 Task: Change  the formatting of the data to 'Which is Greater than 10 'In conditional formating, put the option 'Red Text. 'add another formatting option Format As Table, insert the option 'Light Gray, Table style light 1 'In the sheet  Financial Tracking Workbookbook
Action: Mouse moved to (48, 149)
Screenshot: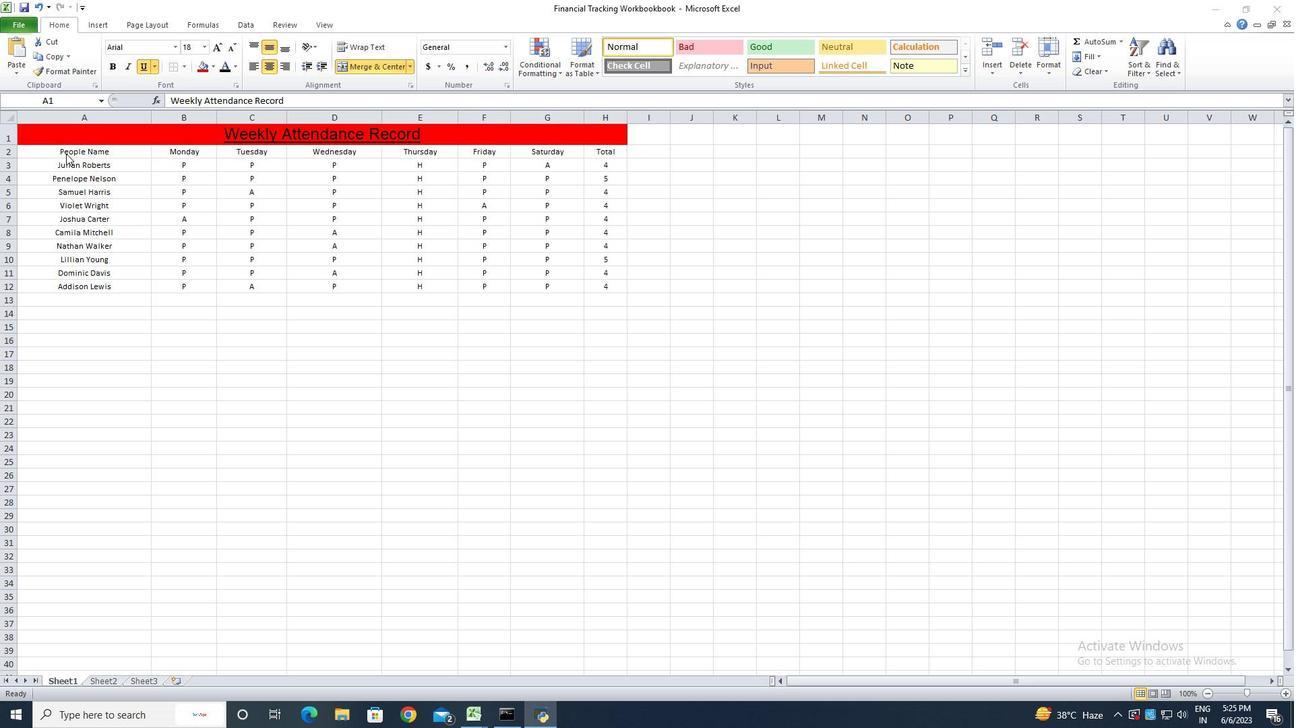 
Action: Mouse pressed left at (48, 149)
Screenshot: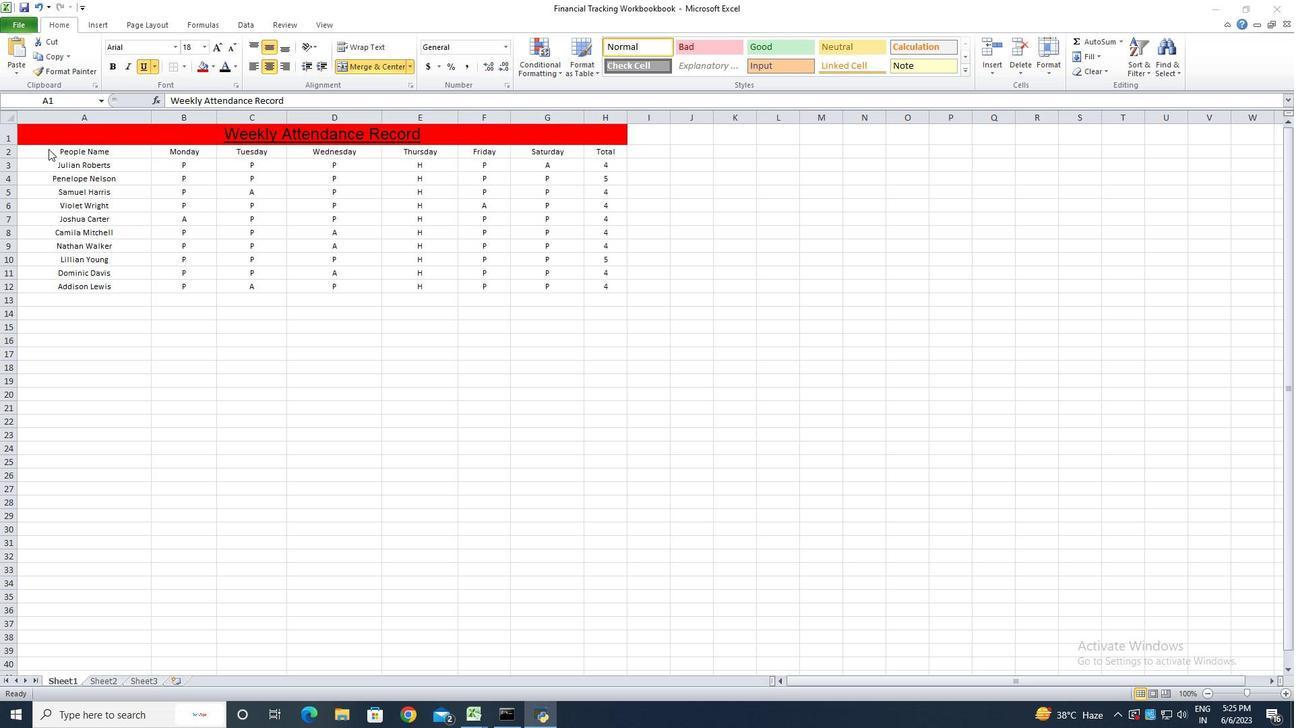 
Action: Mouse moved to (60, 156)
Screenshot: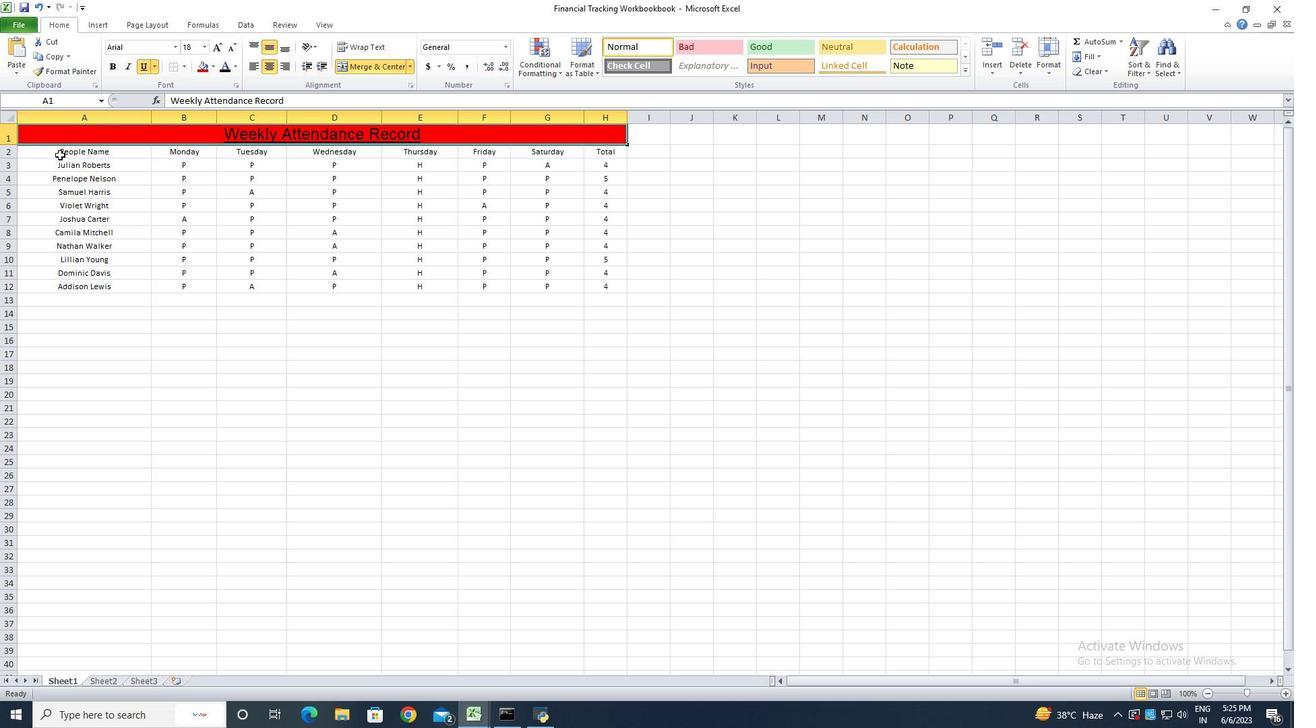 
Action: Mouse pressed left at (60, 156)
Screenshot: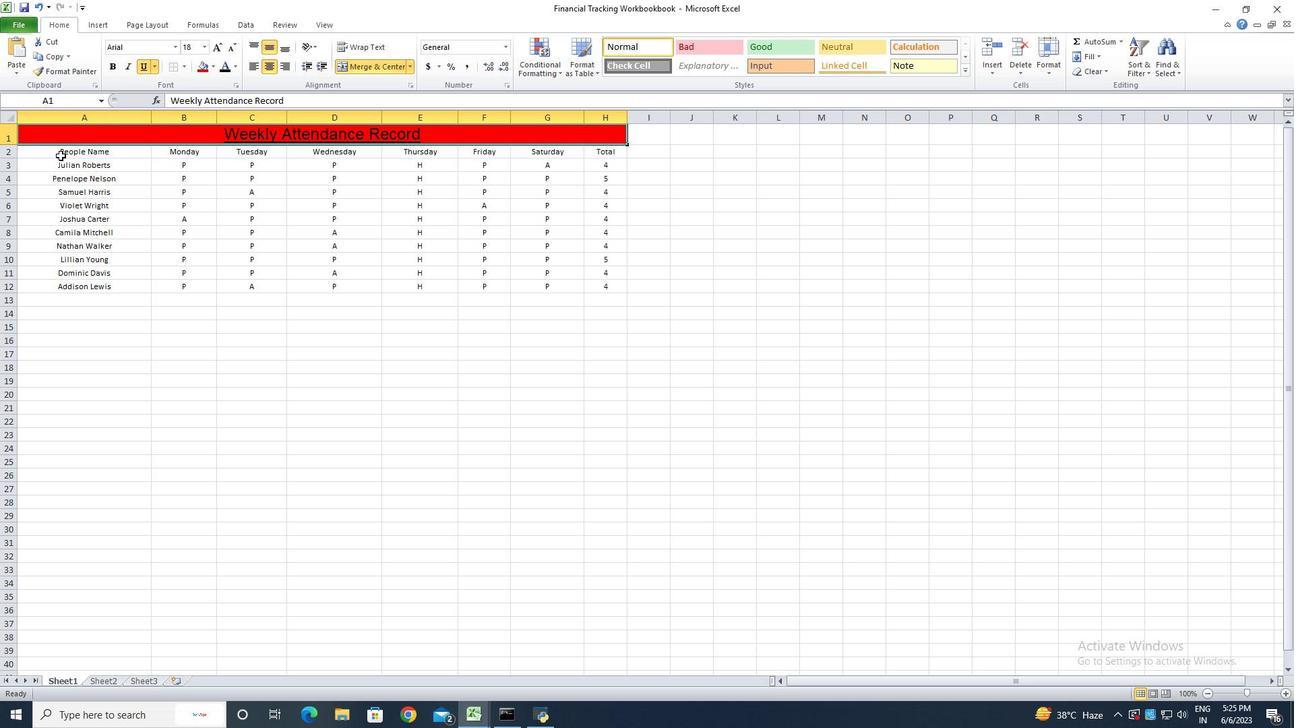 
Action: Mouse moved to (64, 152)
Screenshot: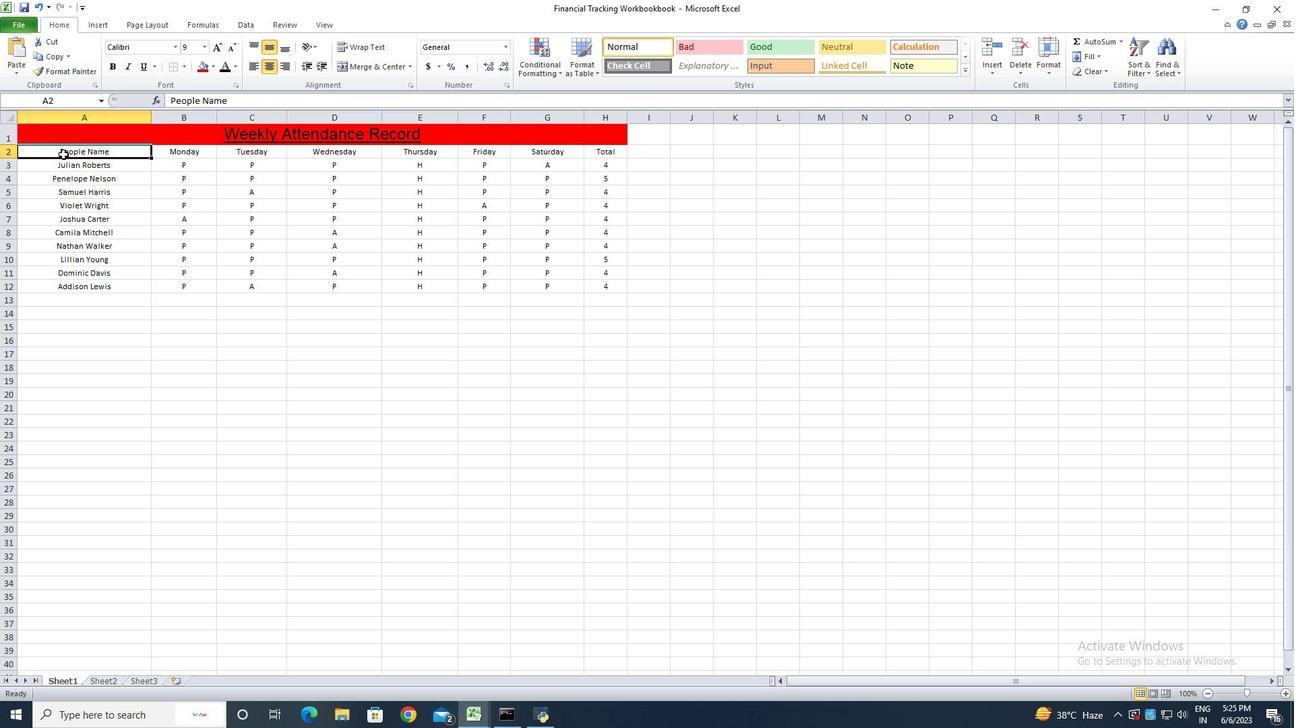 
Action: Mouse pressed left at (64, 152)
Screenshot: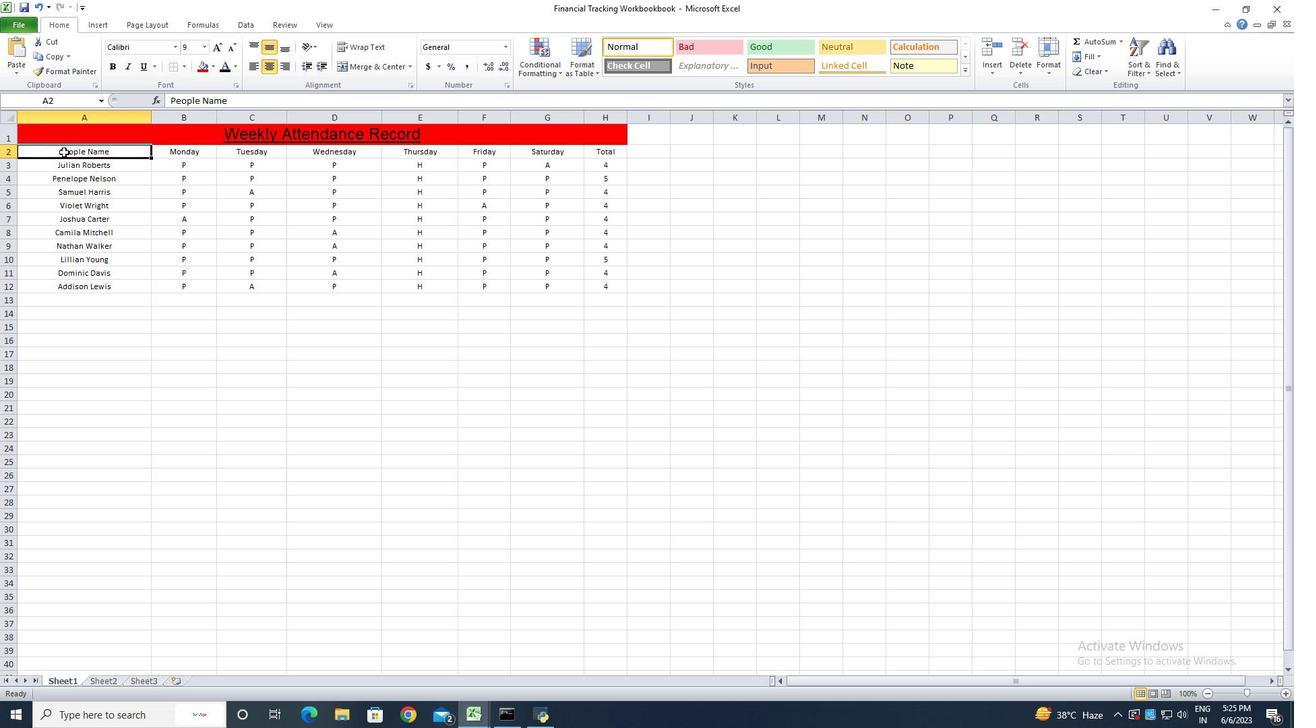 
Action: Mouse moved to (559, 75)
Screenshot: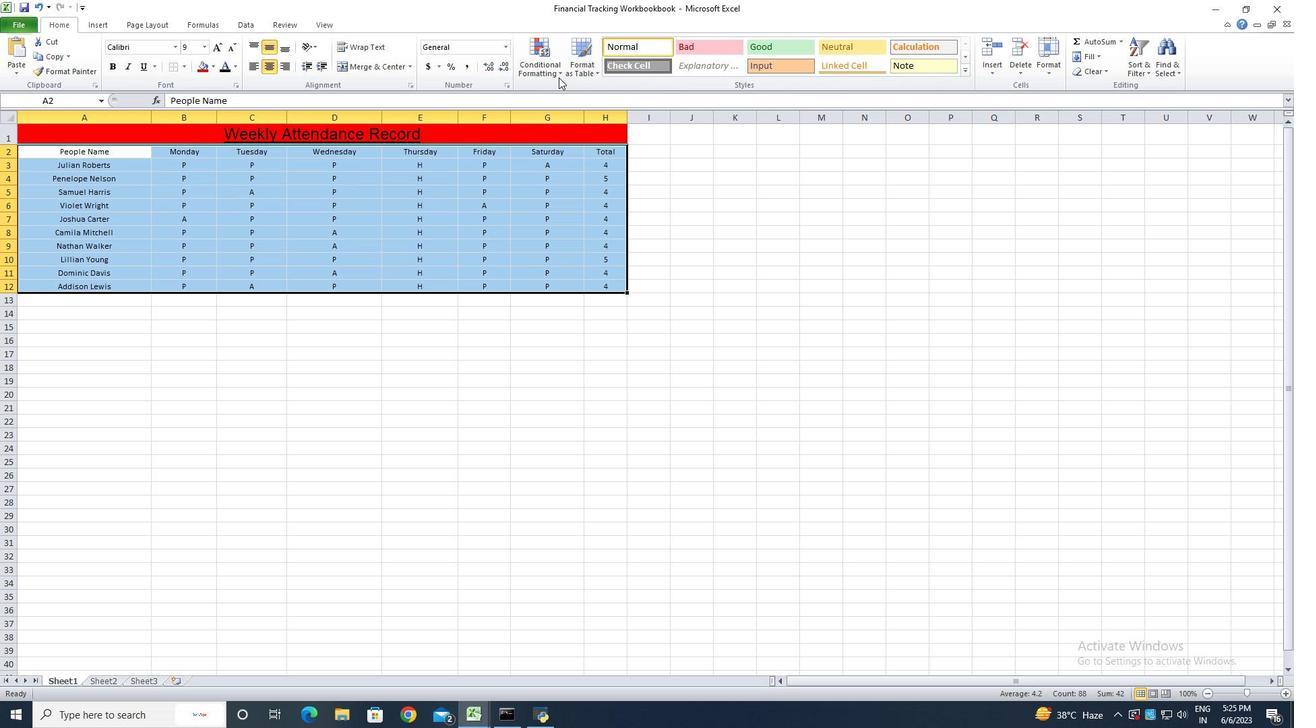 
Action: Mouse pressed left at (559, 75)
Screenshot: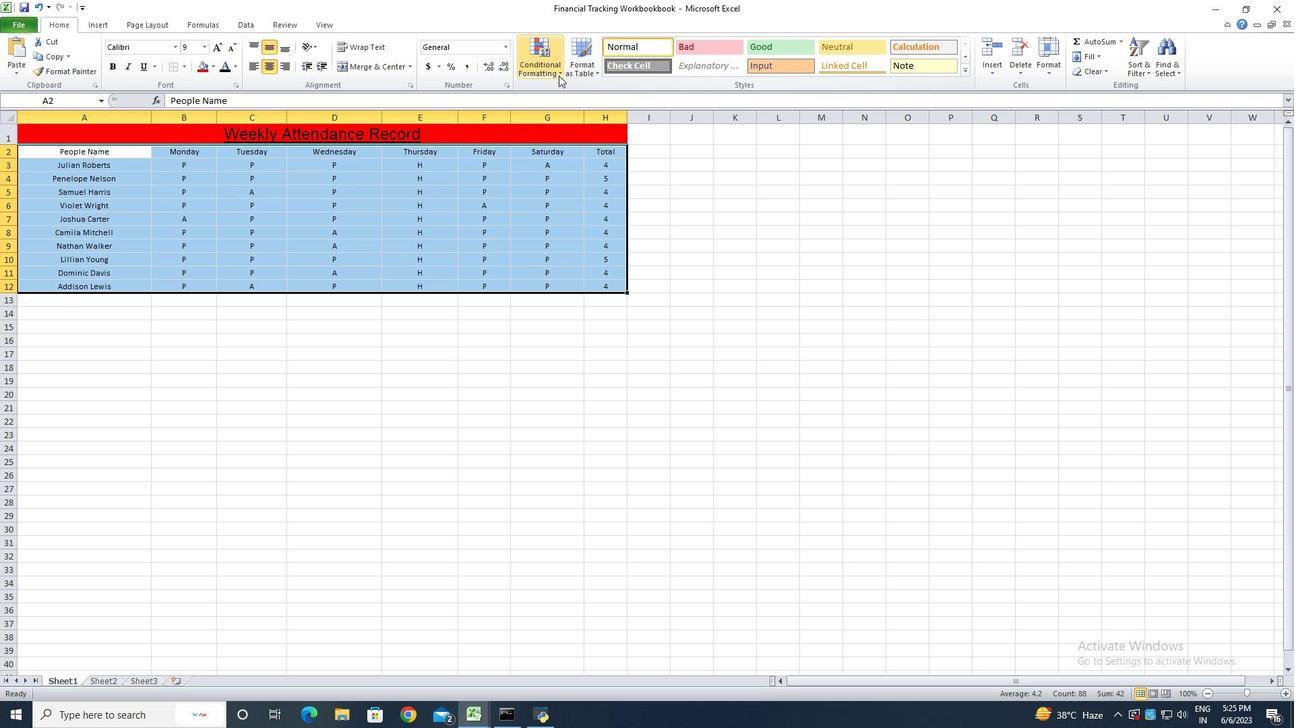 
Action: Mouse moved to (677, 97)
Screenshot: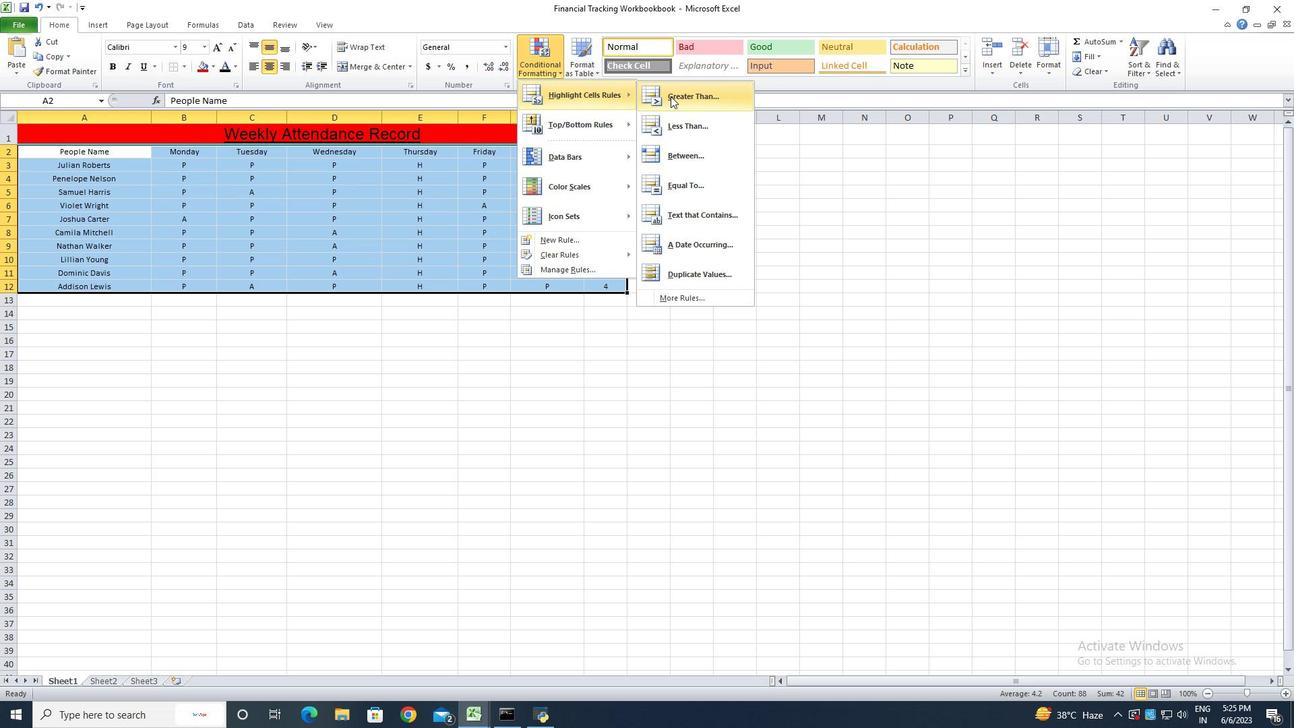 
Action: Mouse pressed left at (677, 97)
Screenshot: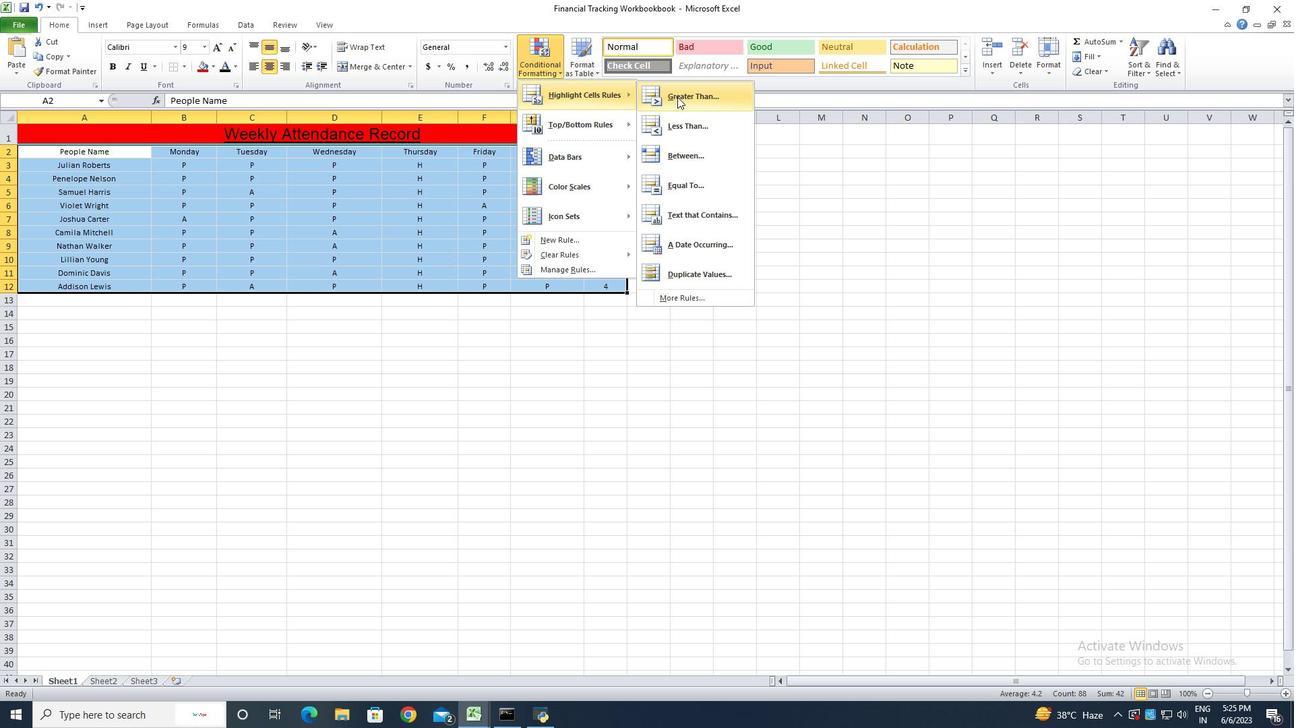 
Action: Key pressed 10
Screenshot: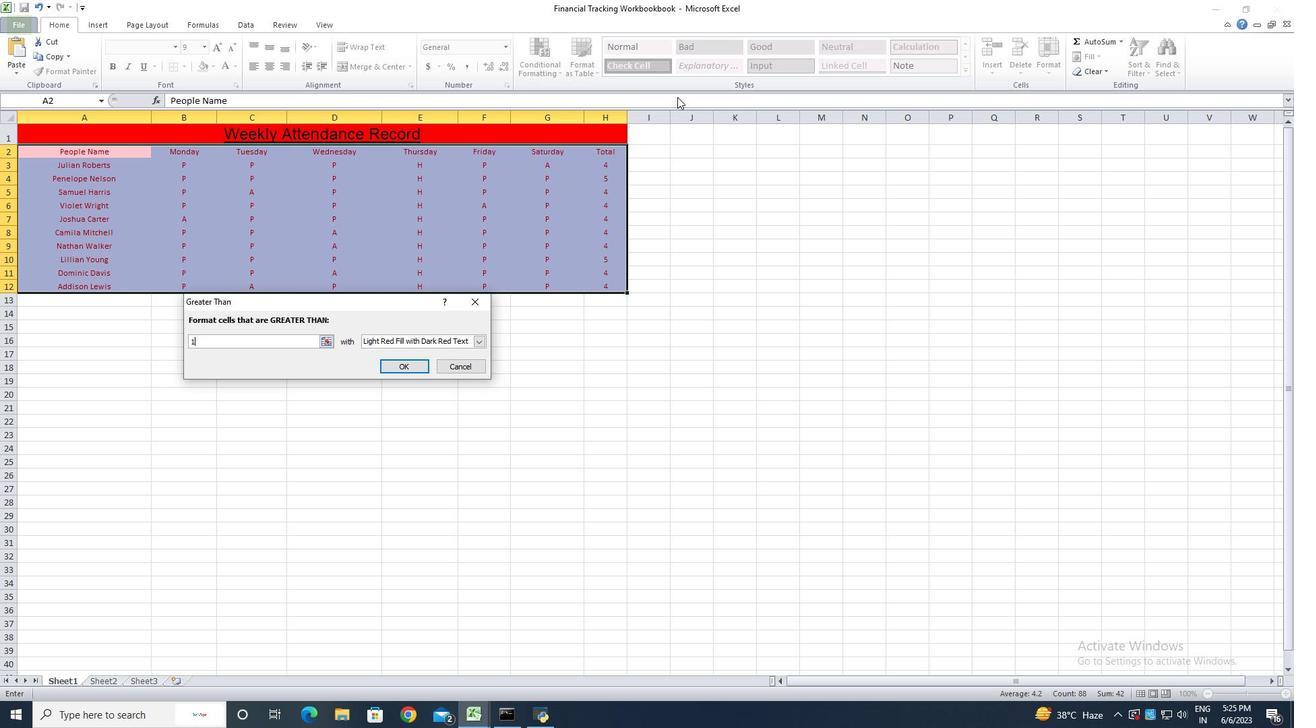 
Action: Mouse moved to (480, 339)
Screenshot: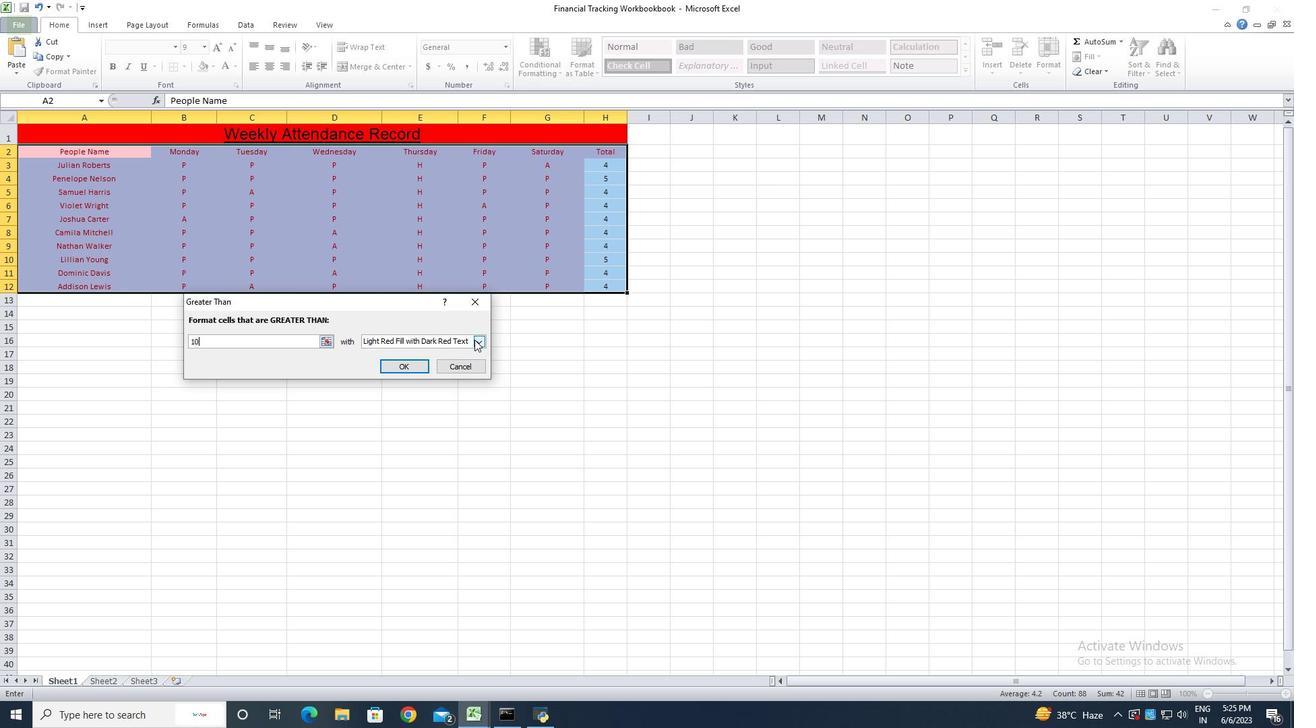 
Action: Mouse pressed left at (480, 339)
Screenshot: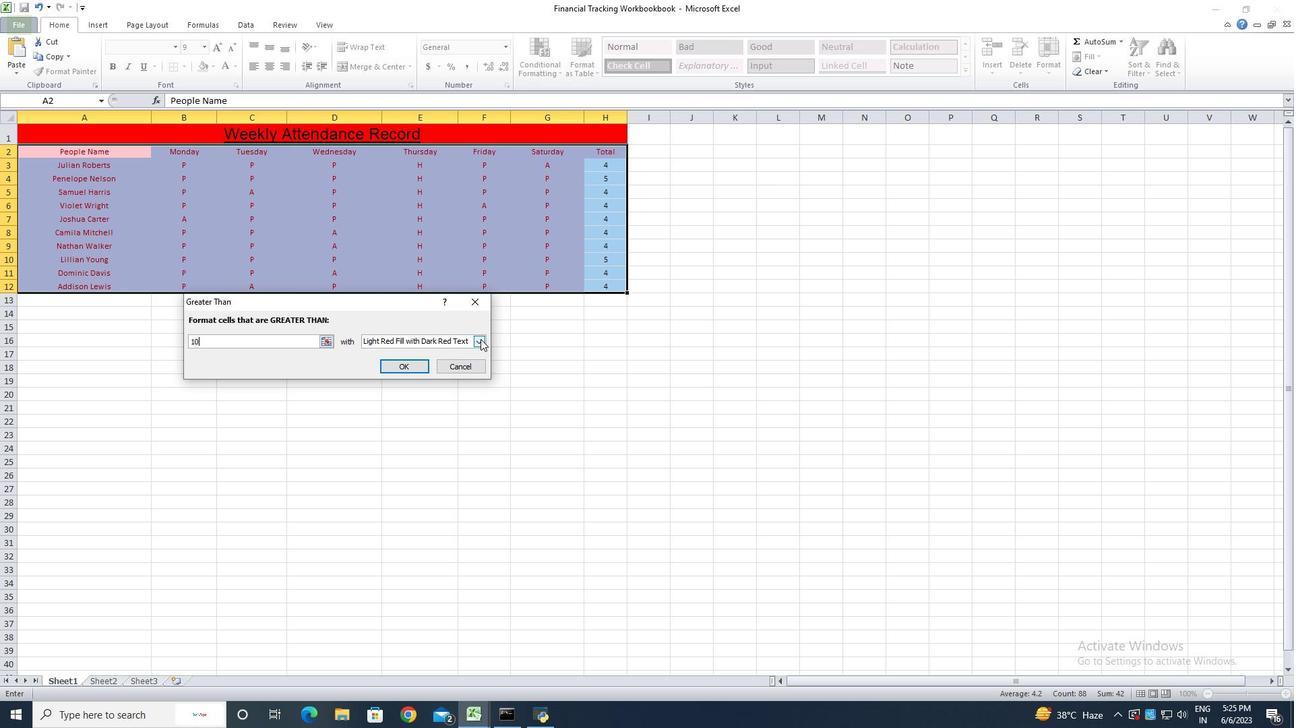 
Action: Mouse moved to (415, 391)
Screenshot: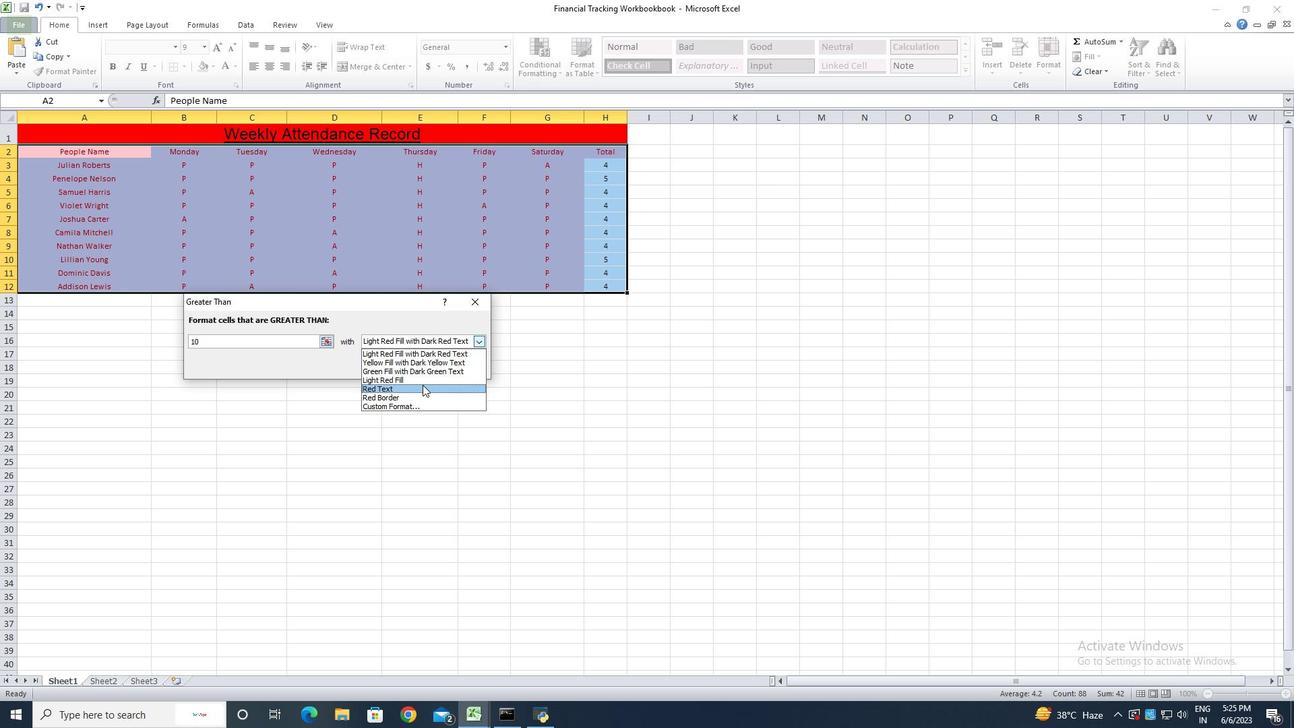 
Action: Mouse pressed left at (415, 391)
Screenshot: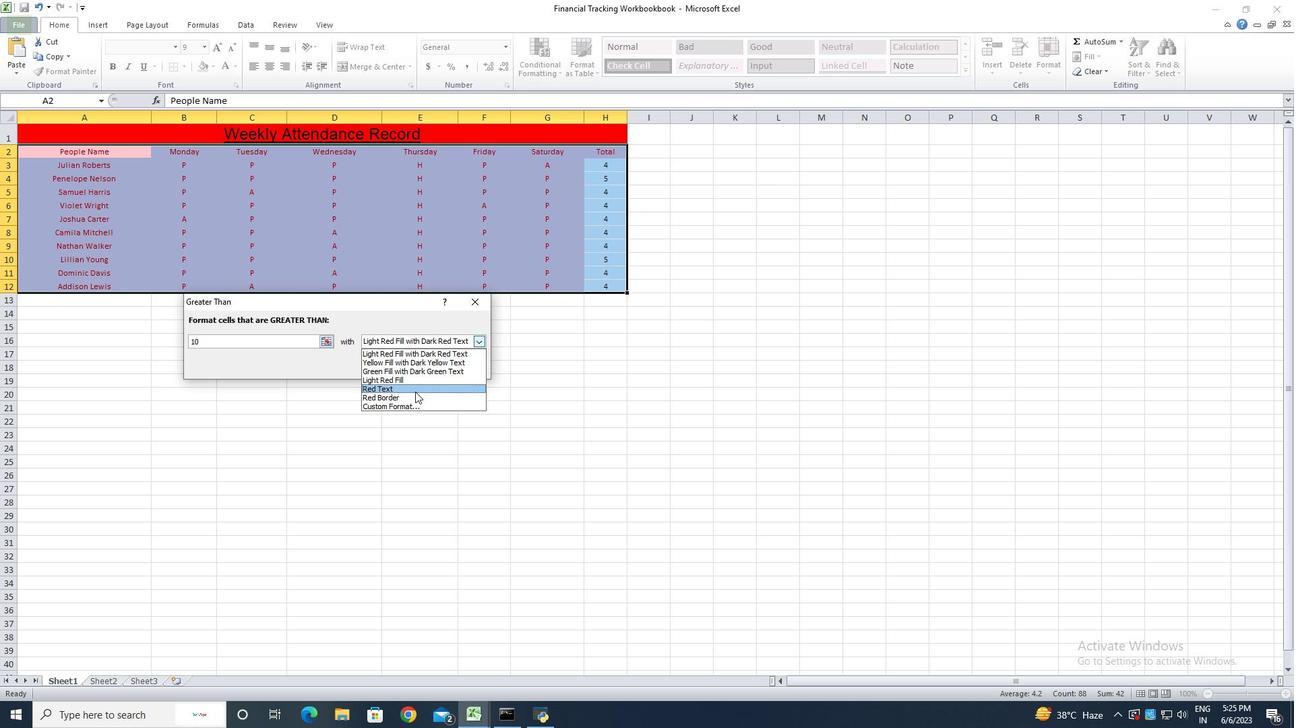 
Action: Mouse moved to (411, 368)
Screenshot: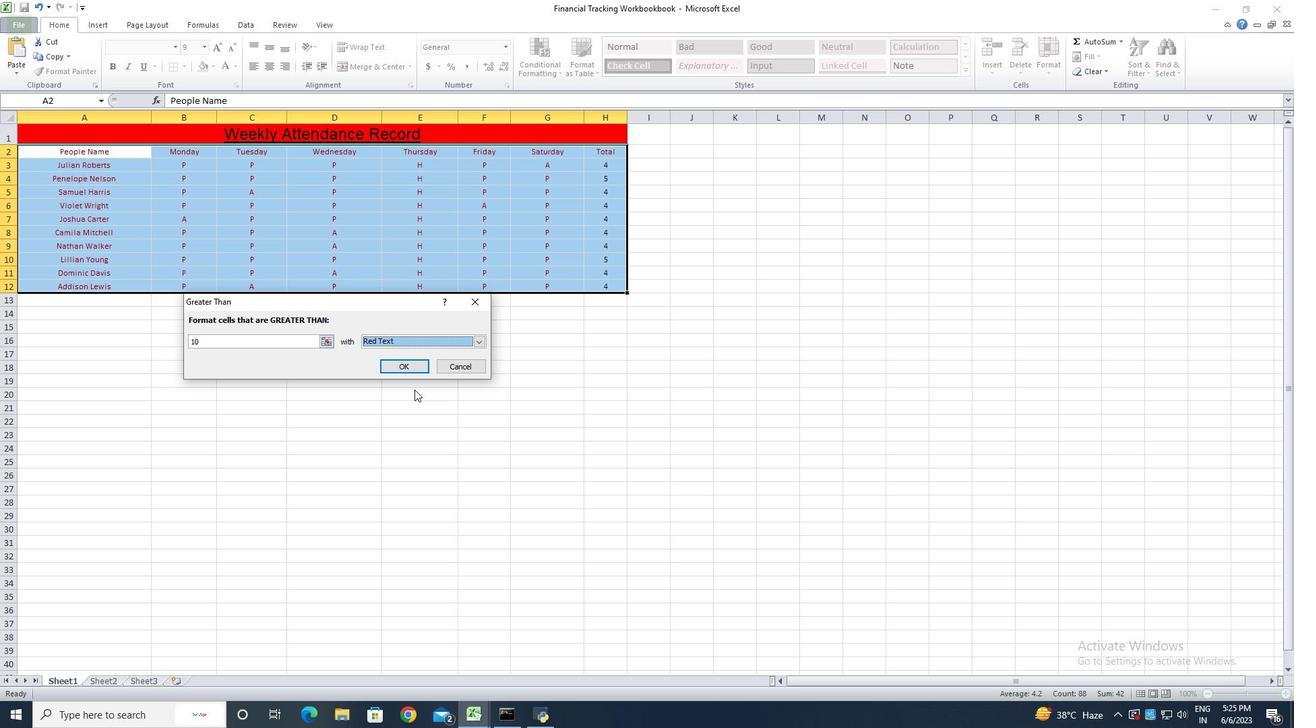 
Action: Mouse pressed left at (411, 368)
Screenshot: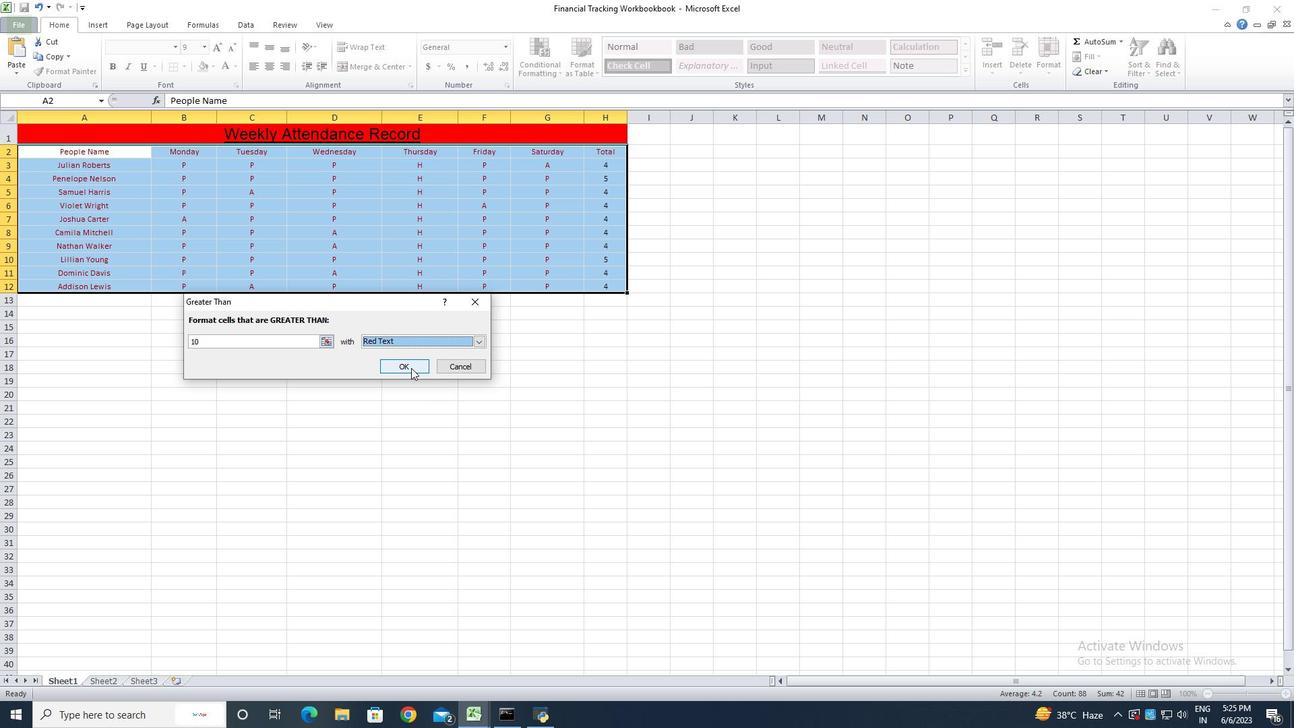 
Action: Mouse moved to (590, 74)
Screenshot: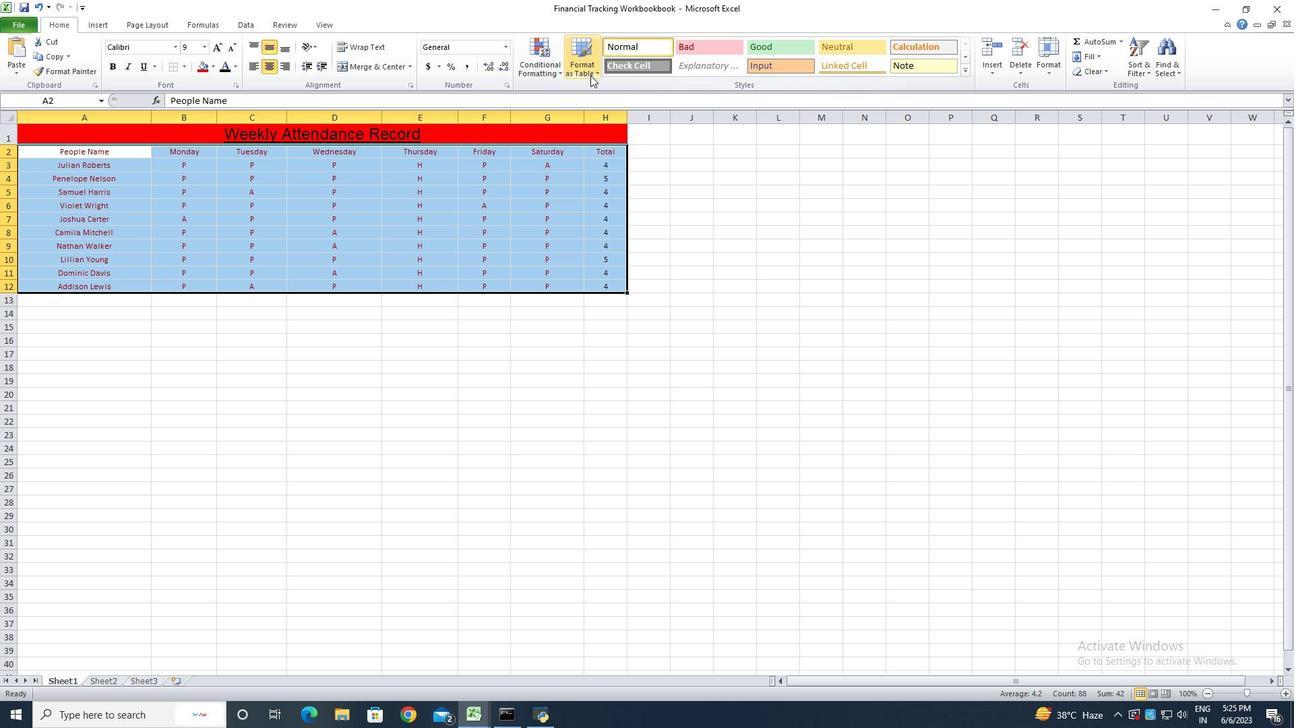 
Action: Mouse pressed left at (590, 74)
Screenshot: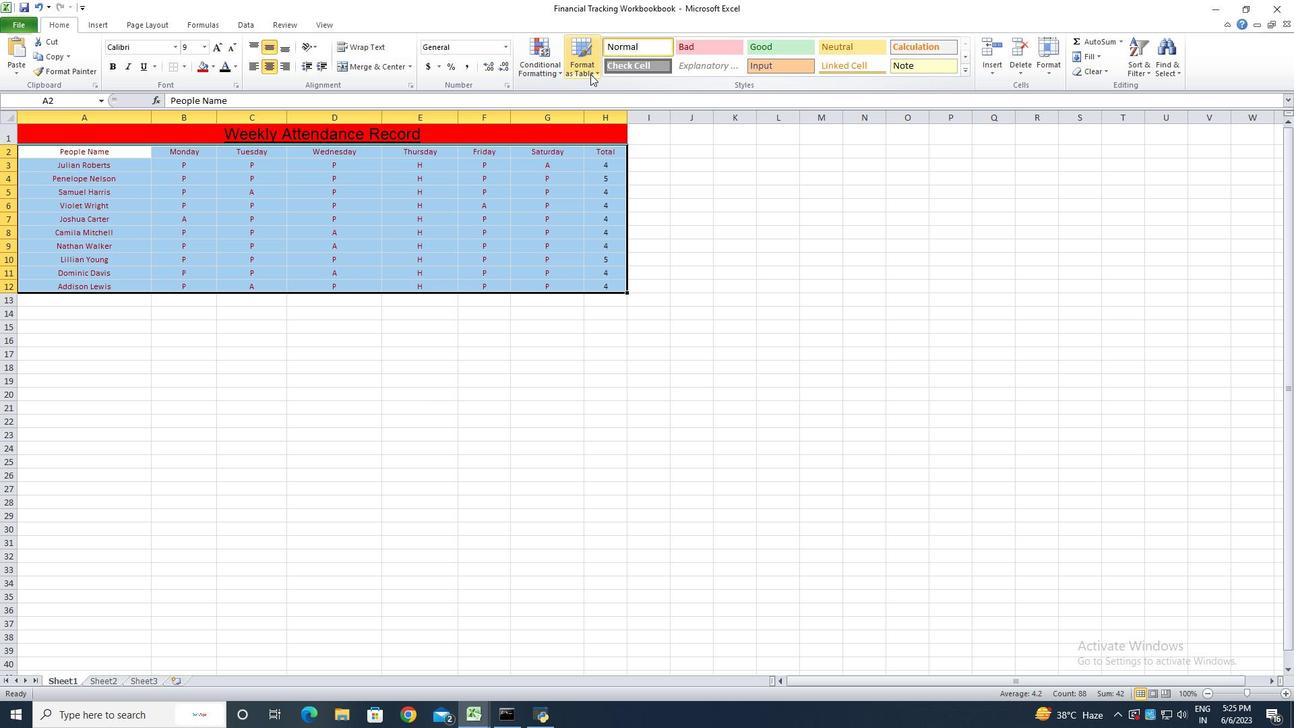 
Action: Mouse moved to (579, 106)
Screenshot: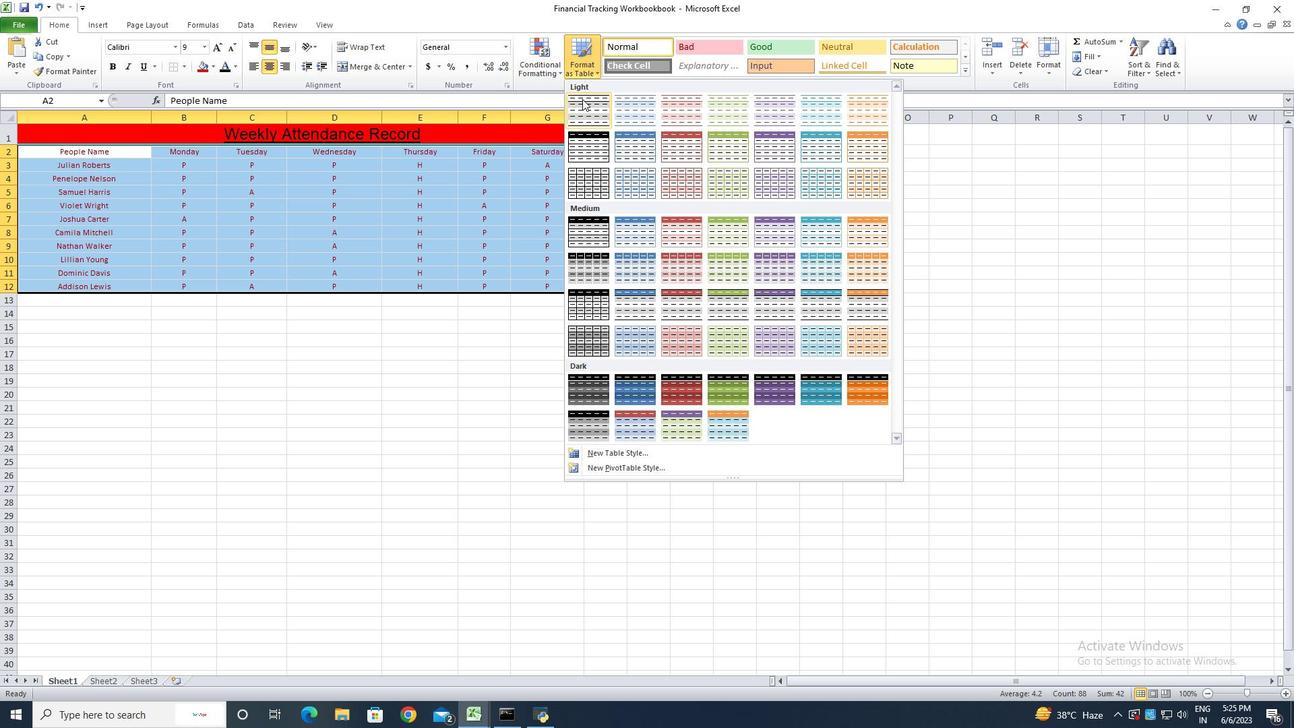 
Action: Mouse pressed left at (579, 106)
Screenshot: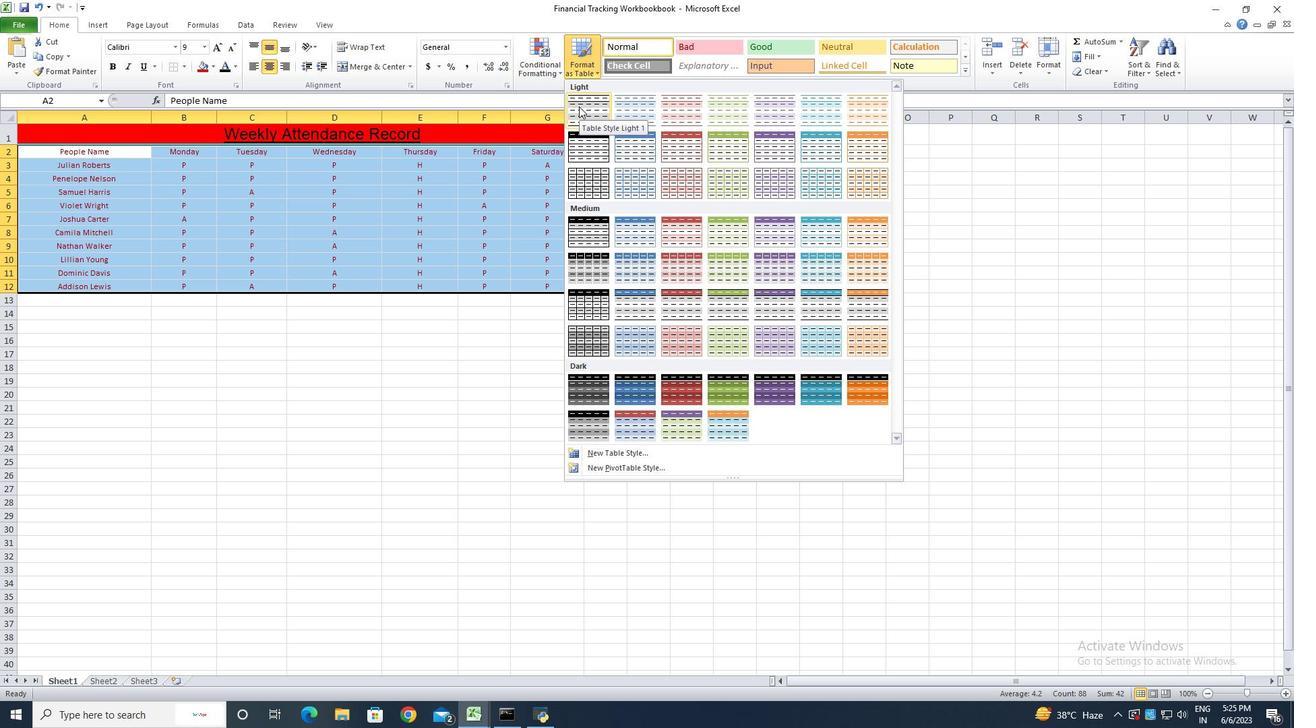 
Action: Mouse moved to (323, 367)
Screenshot: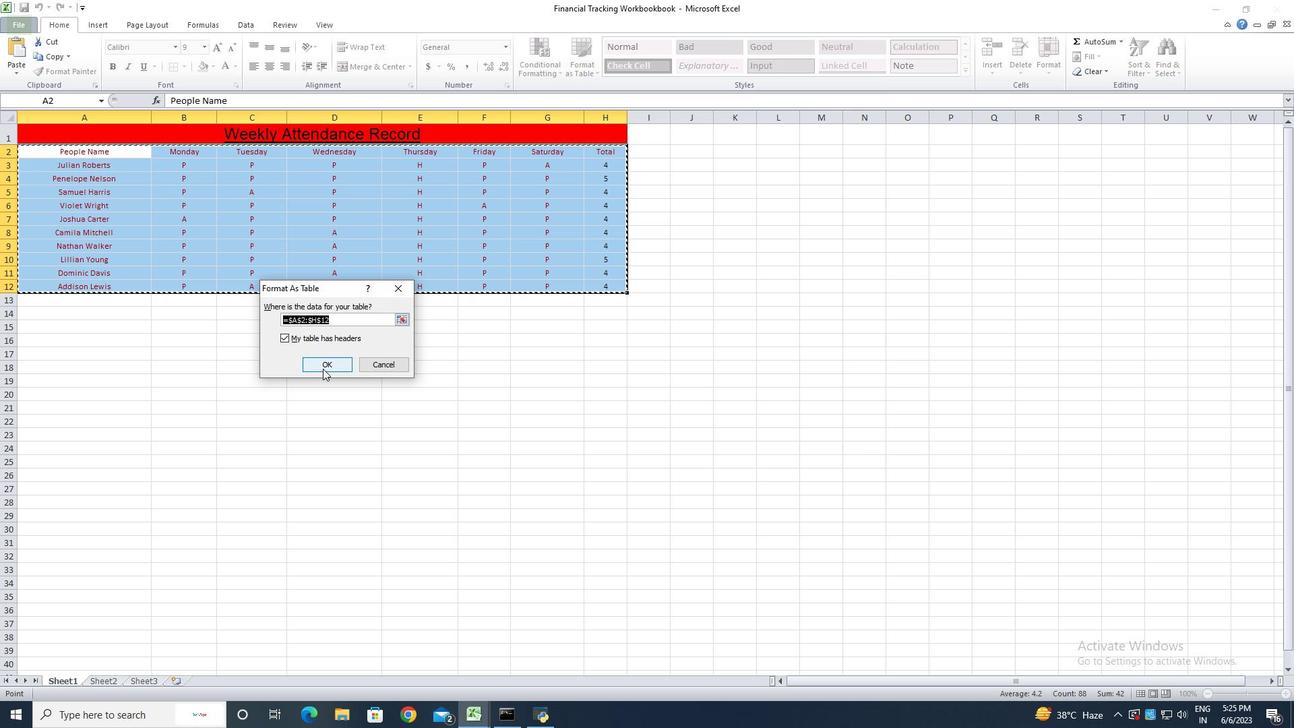 
Action: Mouse pressed left at (323, 367)
Screenshot: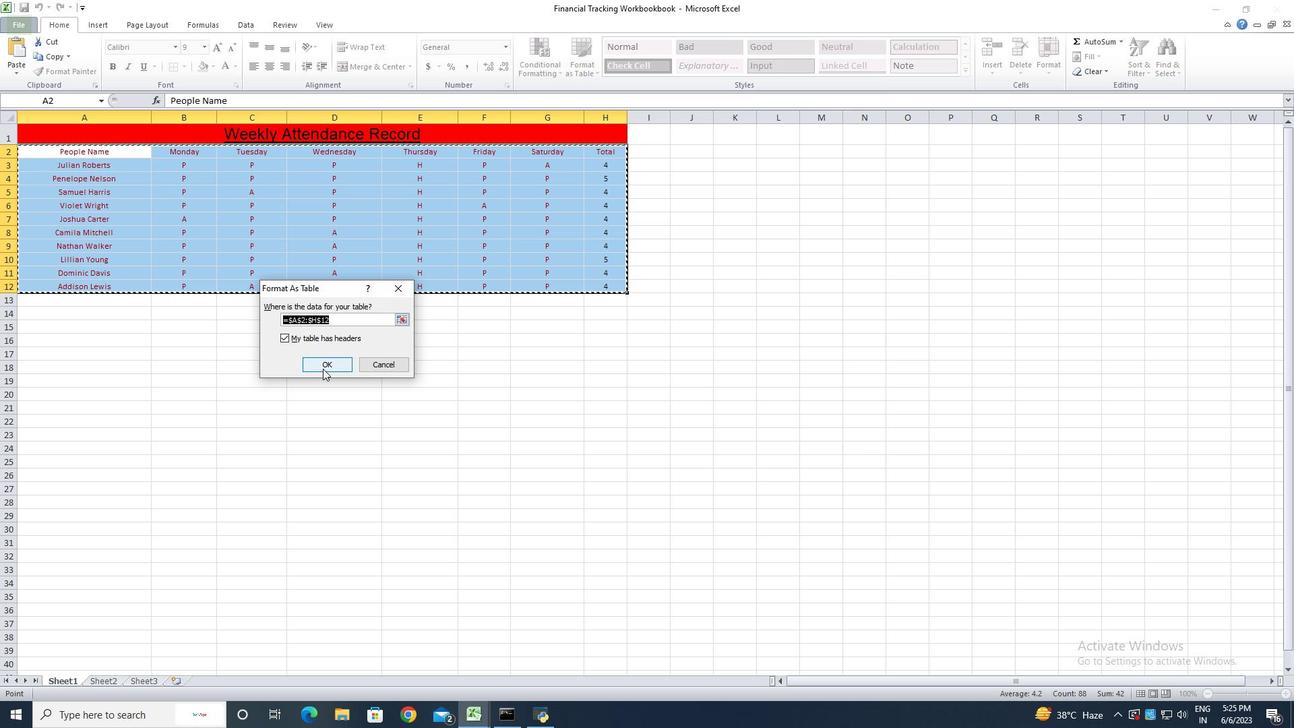 
Action: Mouse moved to (325, 367)
Screenshot: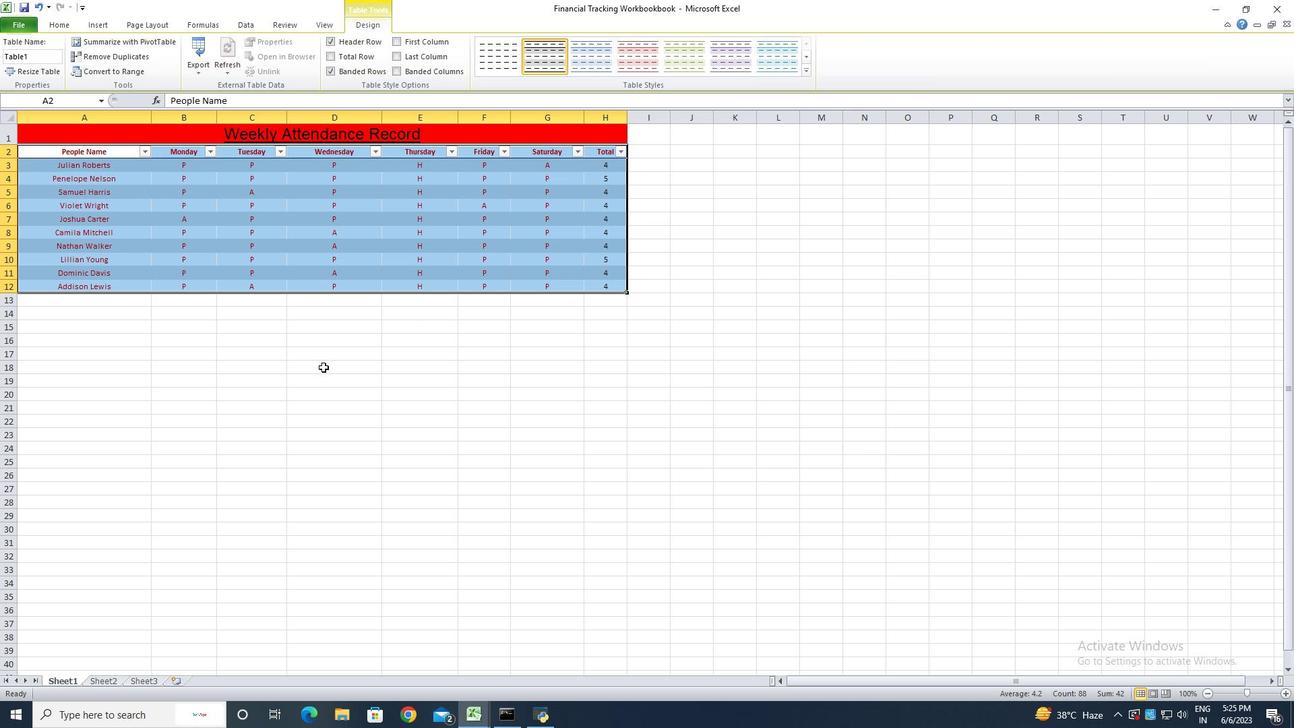 
Action: Mouse pressed left at (325, 367)
Screenshot: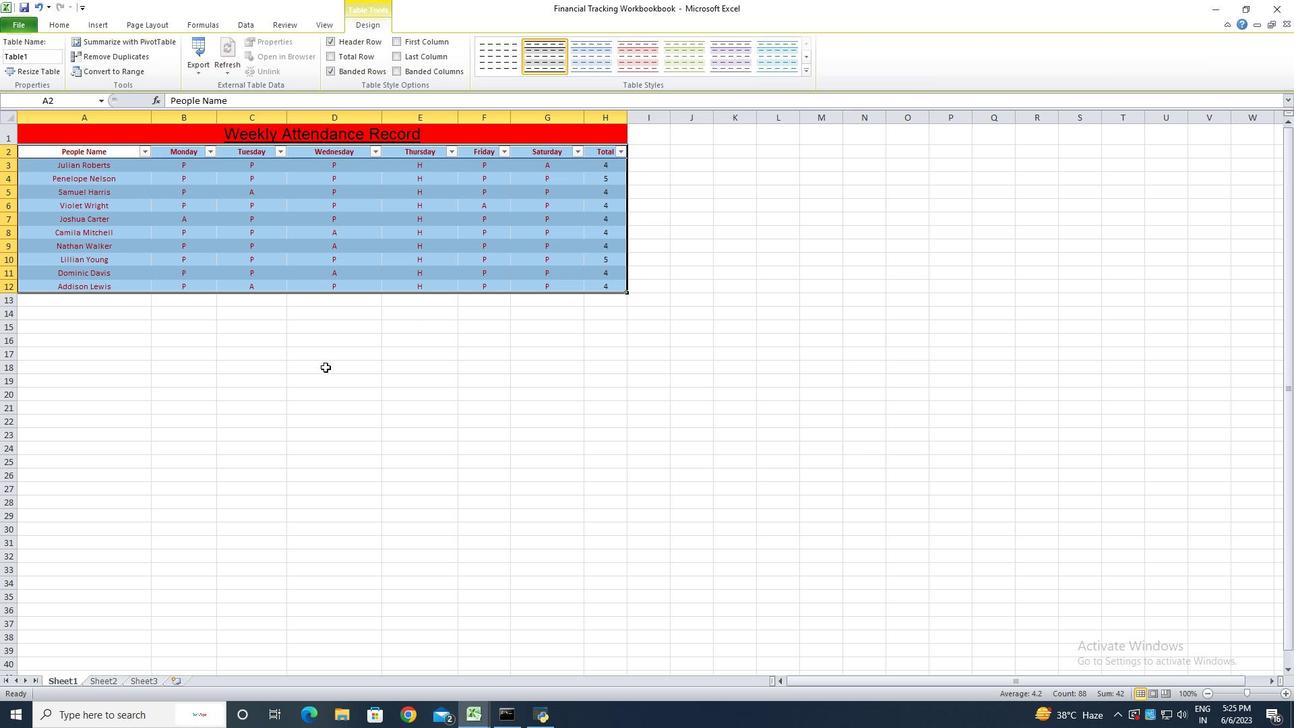 
Action: Key pressed ctrl+S
Screenshot: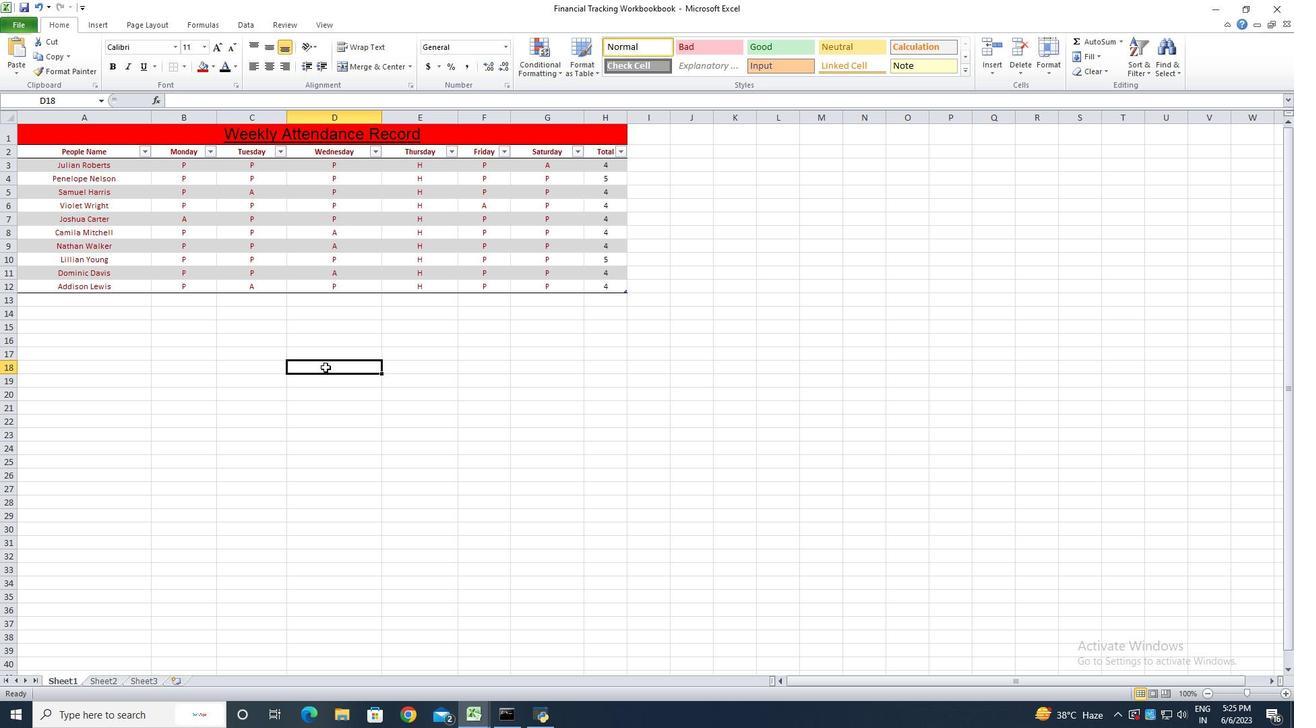 
